 Task: Add Vital Proteins Marine Collagen - Unflavored to the cart.
Action: Mouse moved to (273, 126)
Screenshot: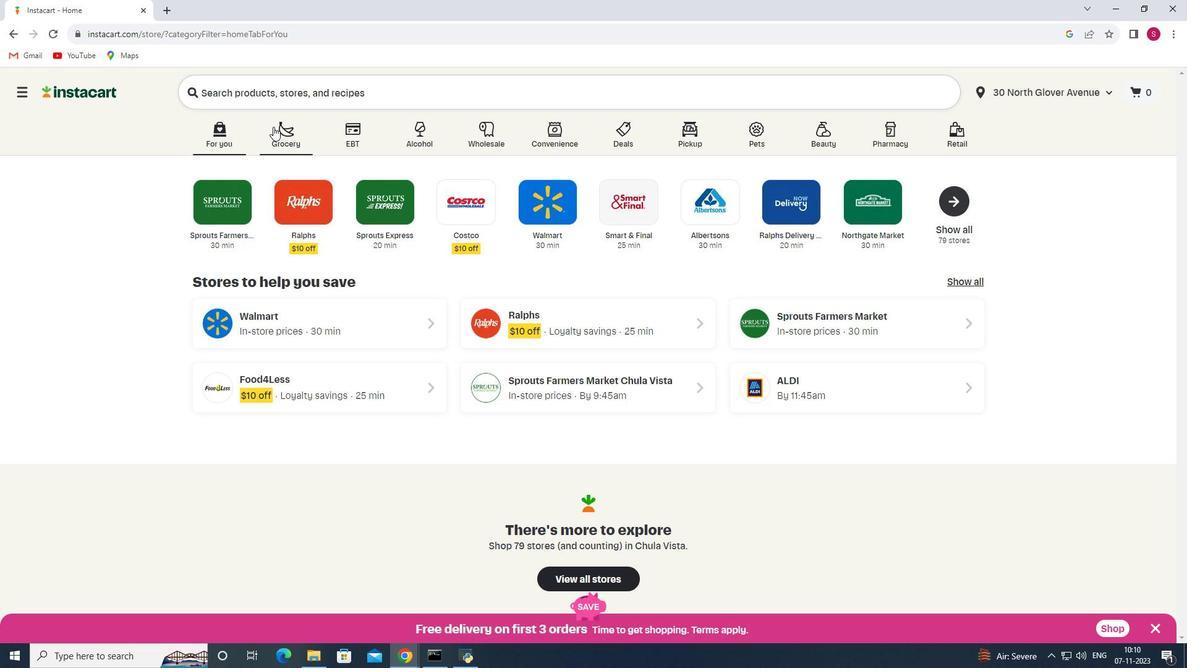 
Action: Mouse pressed left at (273, 126)
Screenshot: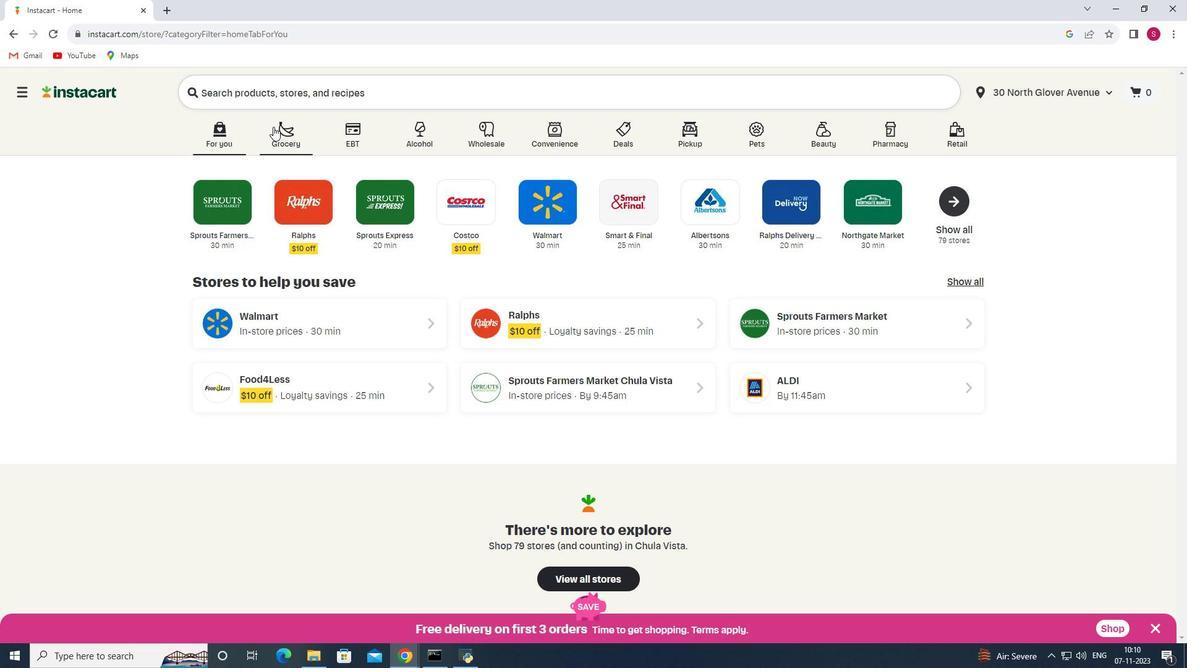 
Action: Mouse moved to (298, 345)
Screenshot: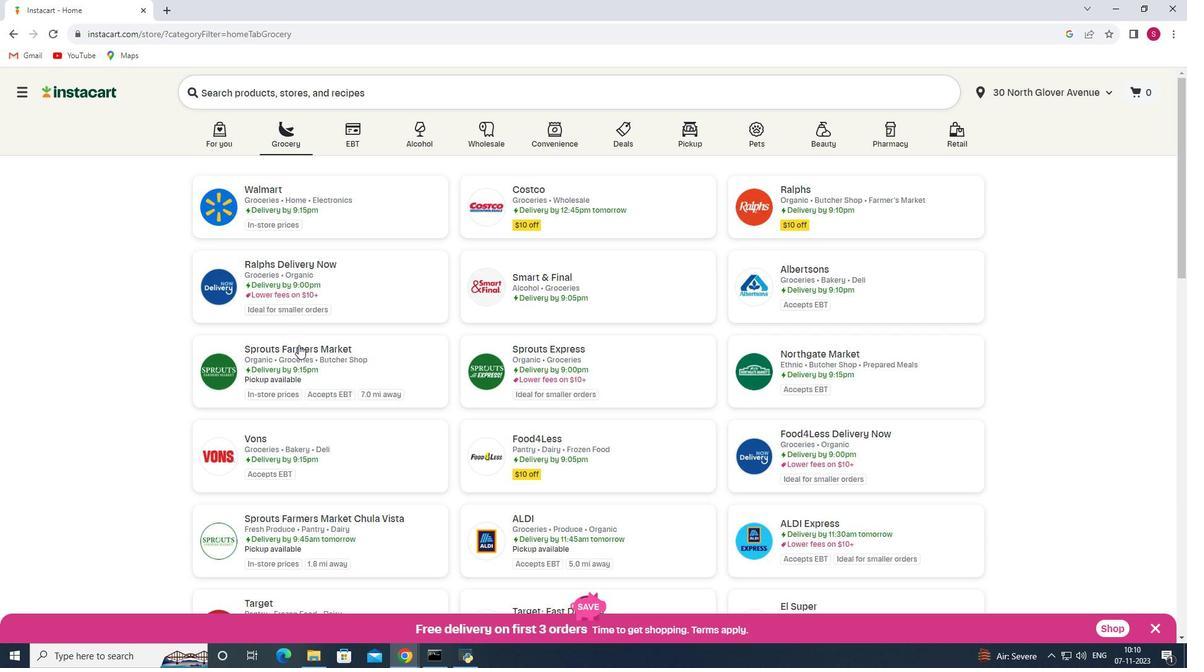 
Action: Mouse pressed left at (298, 345)
Screenshot: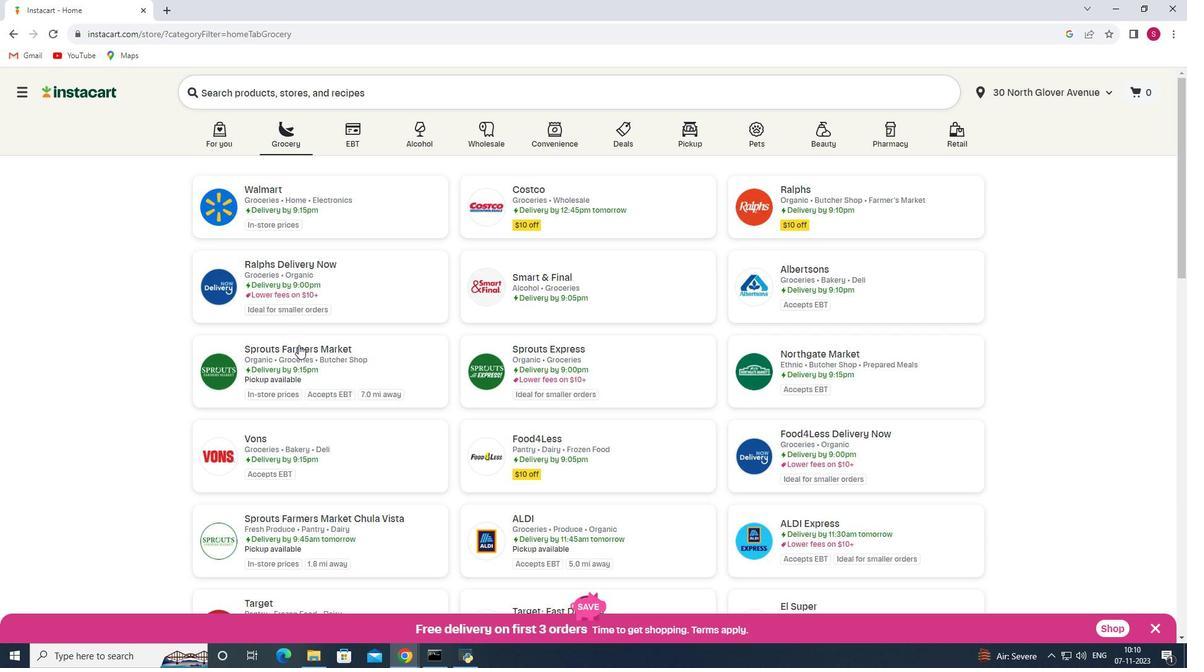 
Action: Mouse moved to (93, 405)
Screenshot: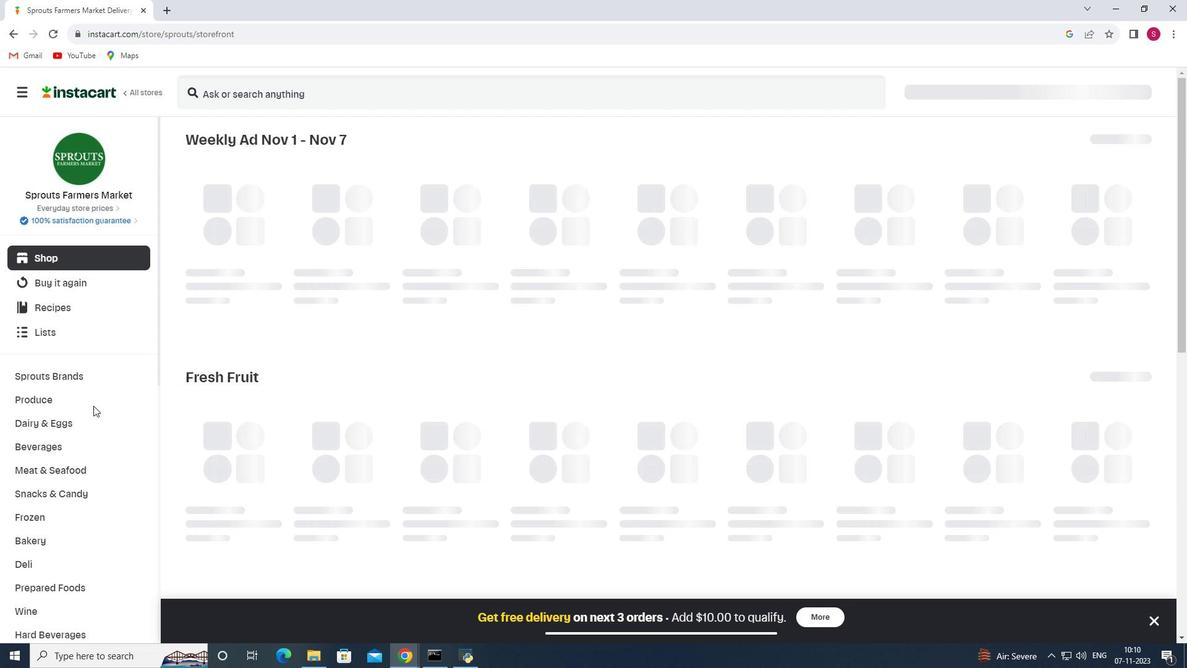 
Action: Mouse scrolled (93, 405) with delta (0, 0)
Screenshot: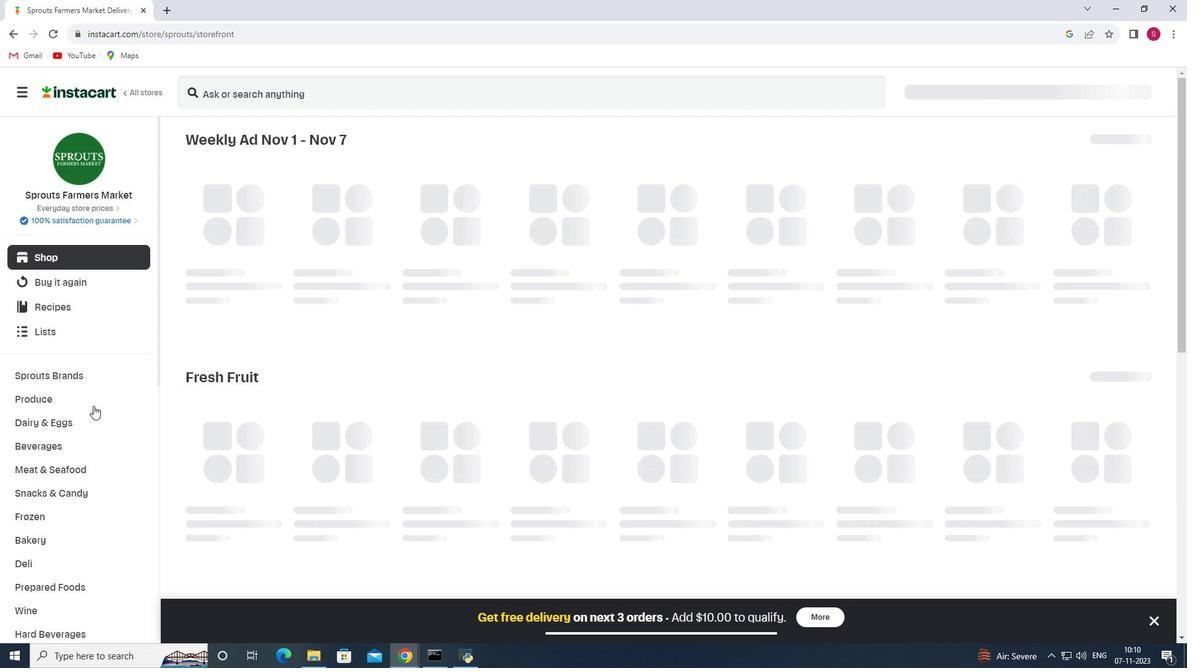 
Action: Mouse scrolled (93, 405) with delta (0, 0)
Screenshot: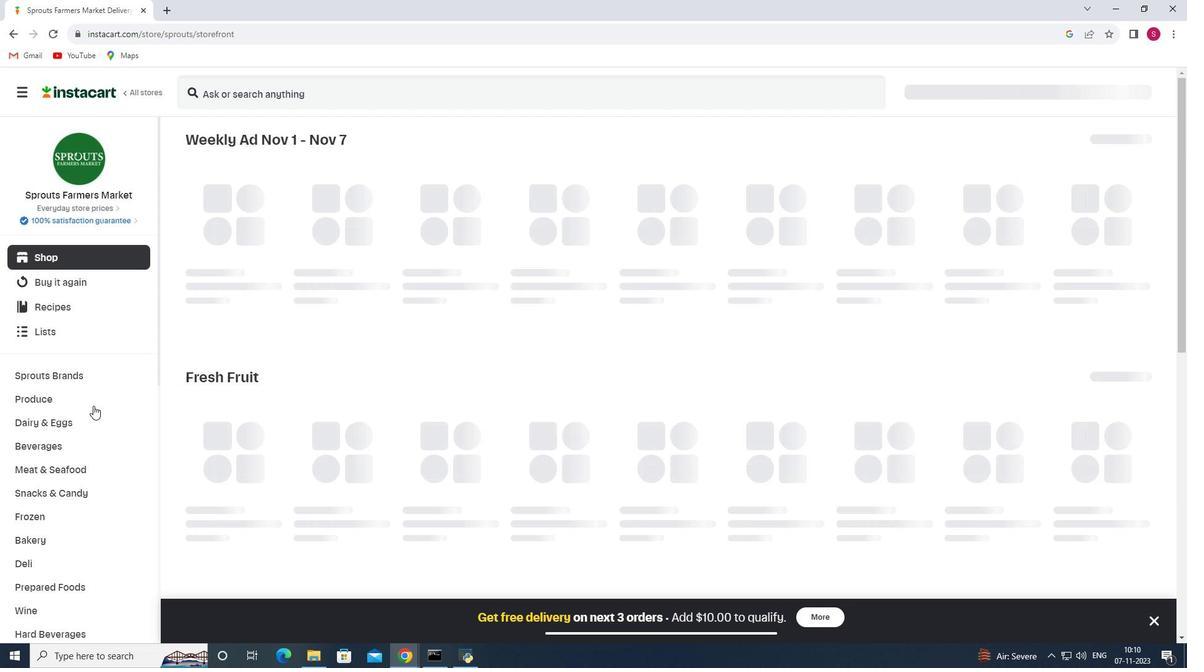 
Action: Mouse scrolled (93, 405) with delta (0, 0)
Screenshot: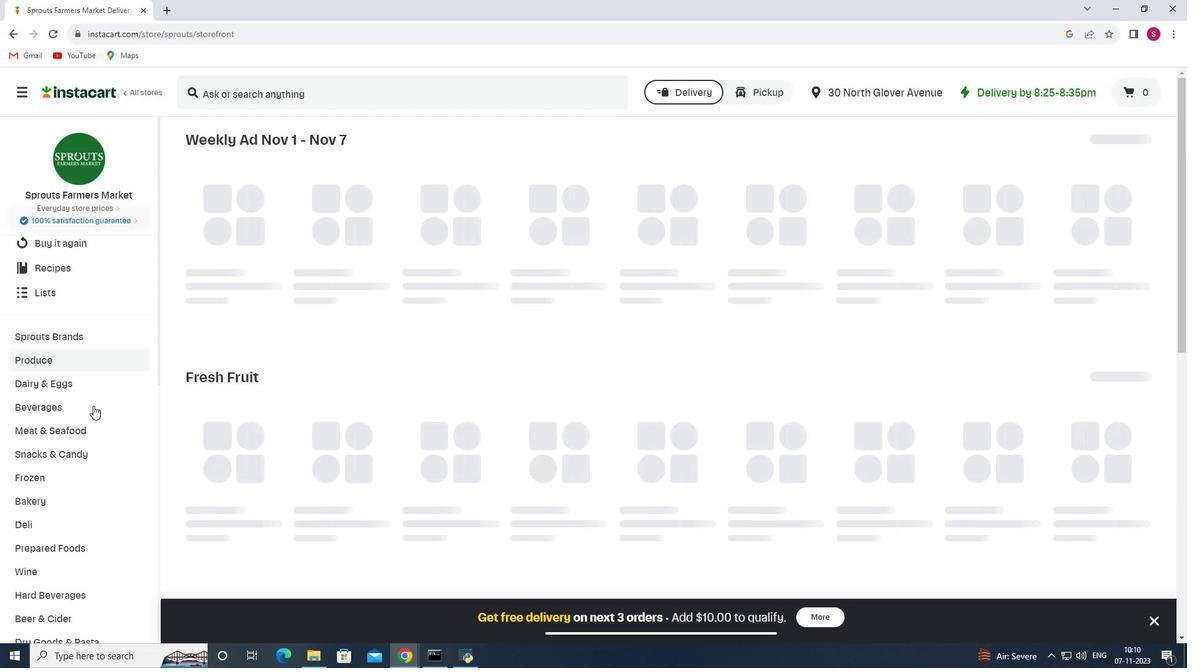 
Action: Mouse scrolled (93, 405) with delta (0, 0)
Screenshot: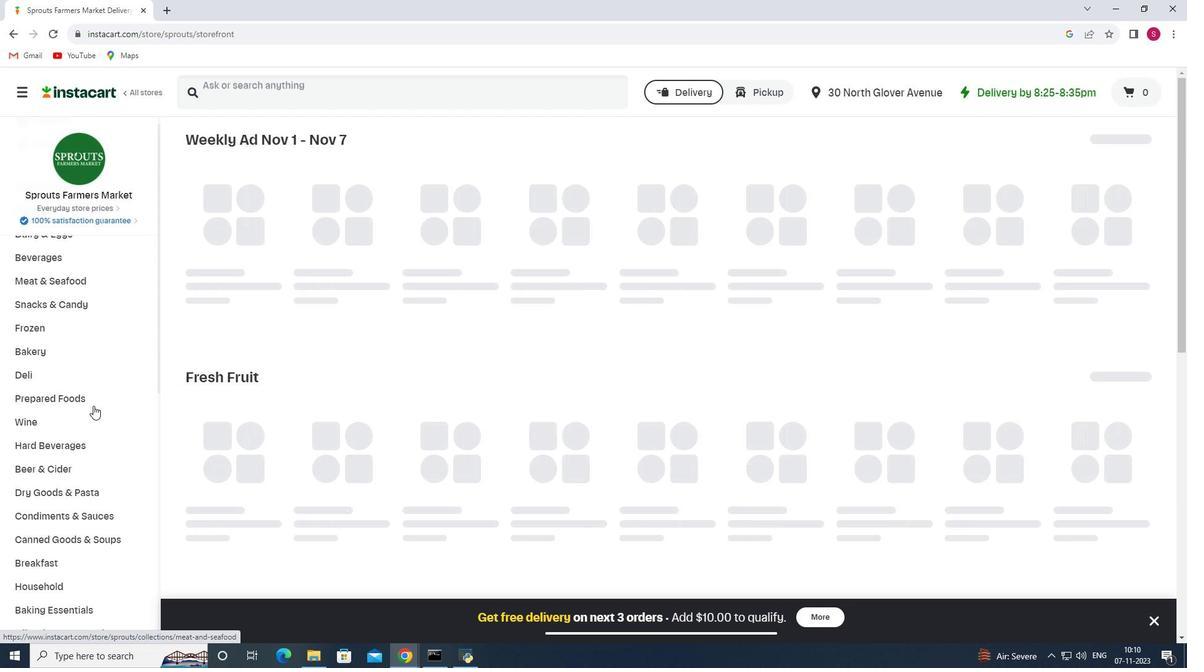 
Action: Mouse scrolled (93, 405) with delta (0, 0)
Screenshot: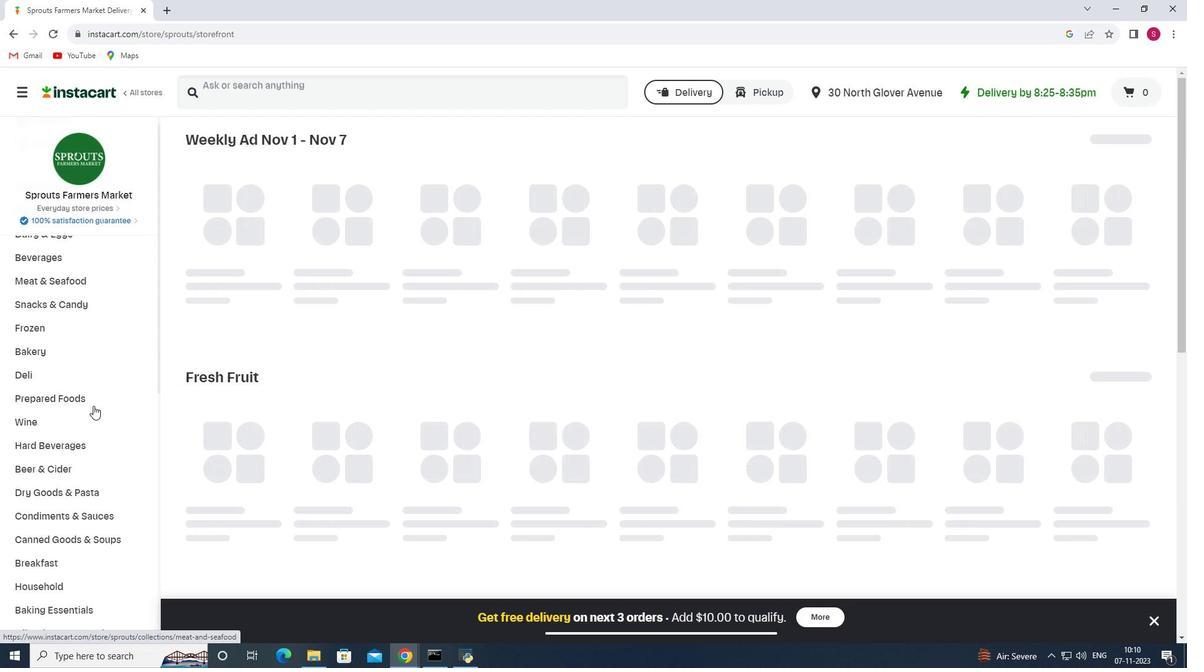 
Action: Mouse scrolled (93, 405) with delta (0, 0)
Screenshot: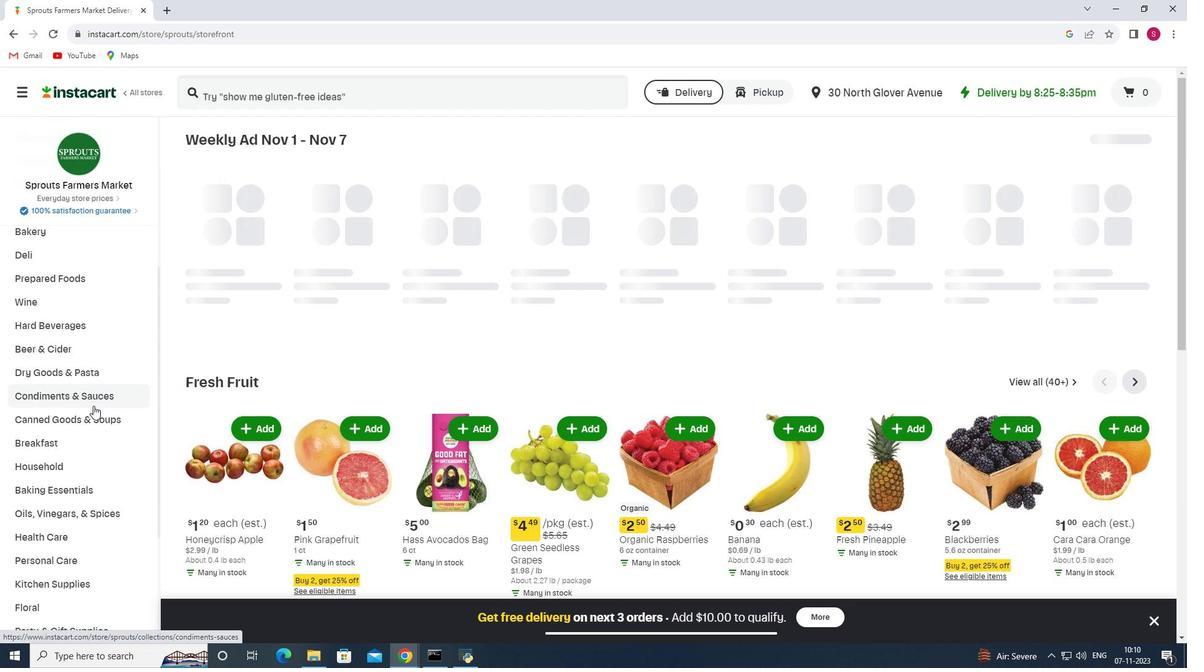 
Action: Mouse scrolled (93, 405) with delta (0, 0)
Screenshot: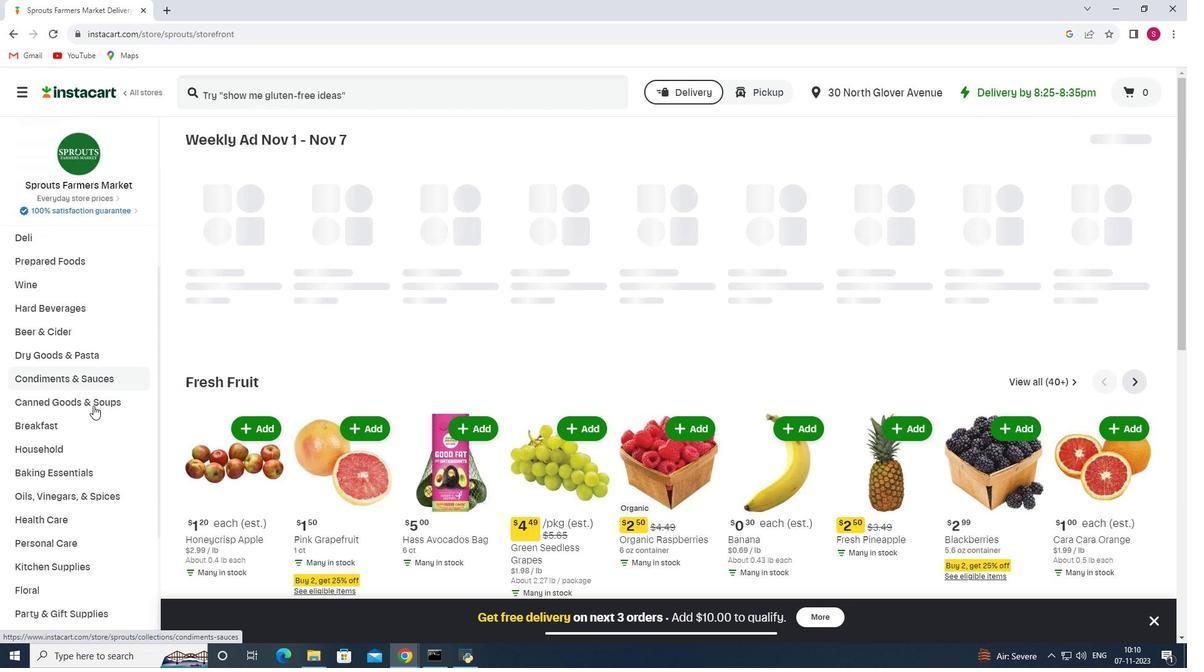 
Action: Mouse moved to (92, 405)
Screenshot: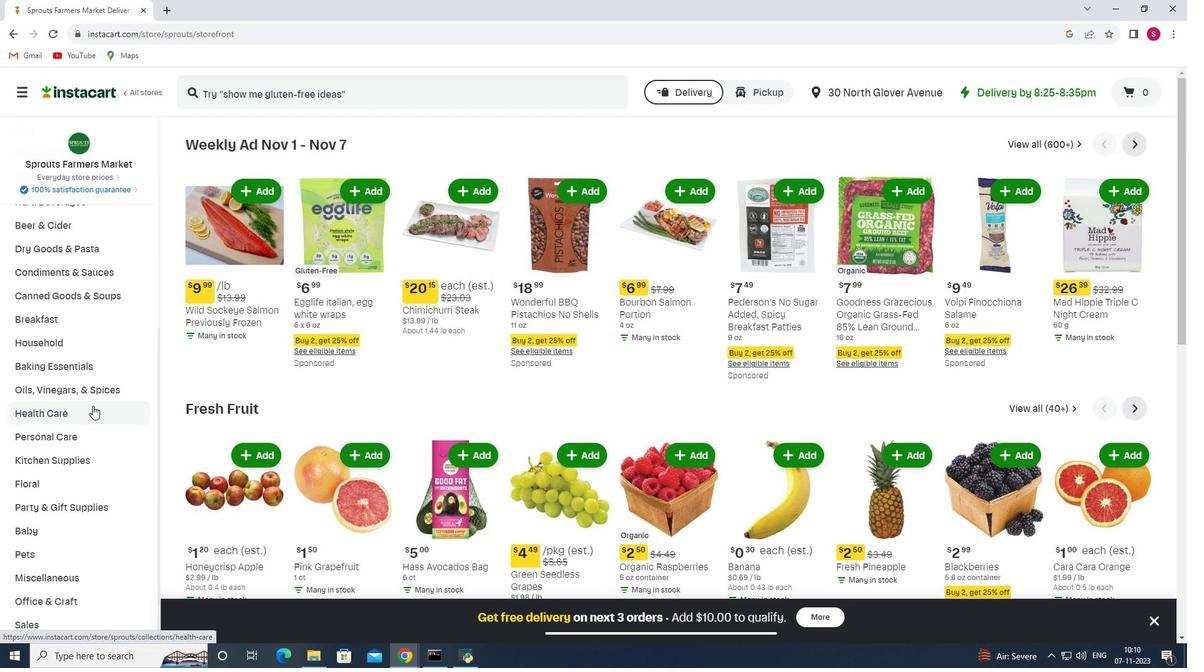 
Action: Mouse pressed left at (92, 405)
Screenshot: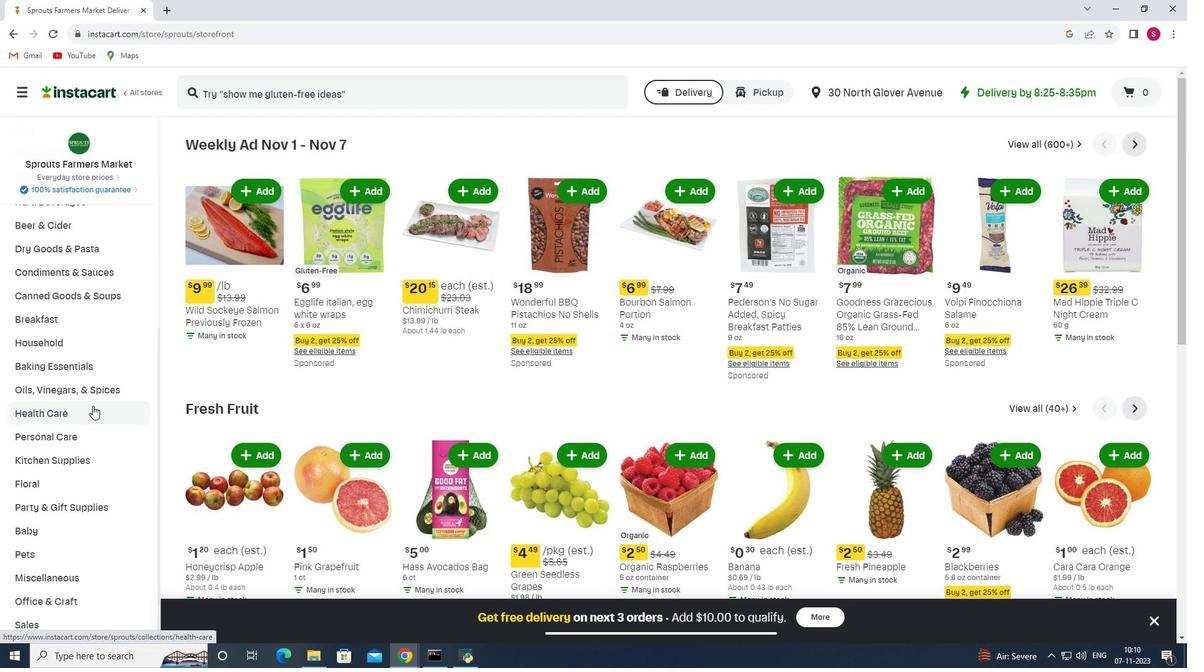 
Action: Mouse moved to (434, 179)
Screenshot: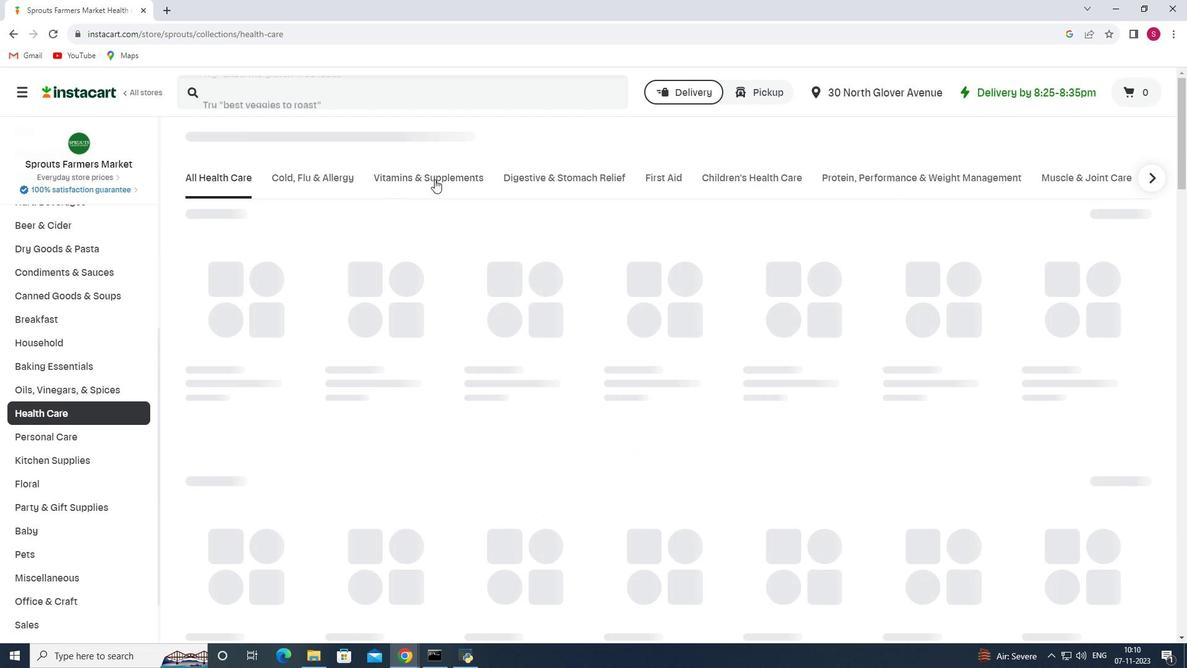 
Action: Mouse pressed left at (434, 179)
Screenshot: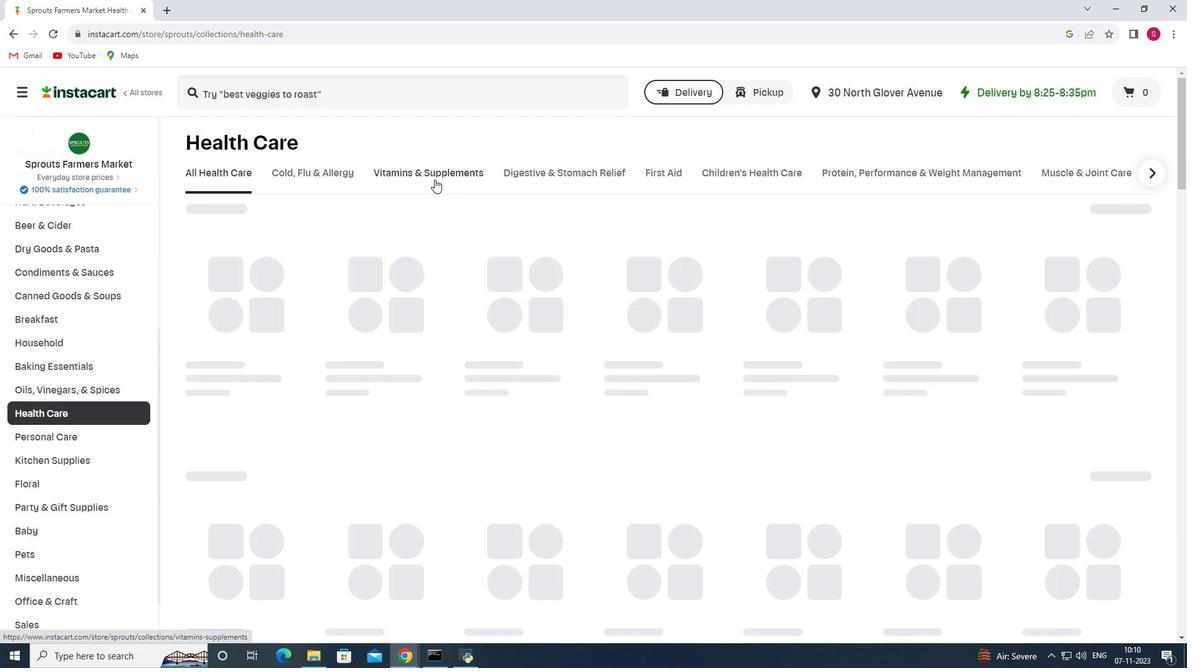 
Action: Mouse moved to (491, 230)
Screenshot: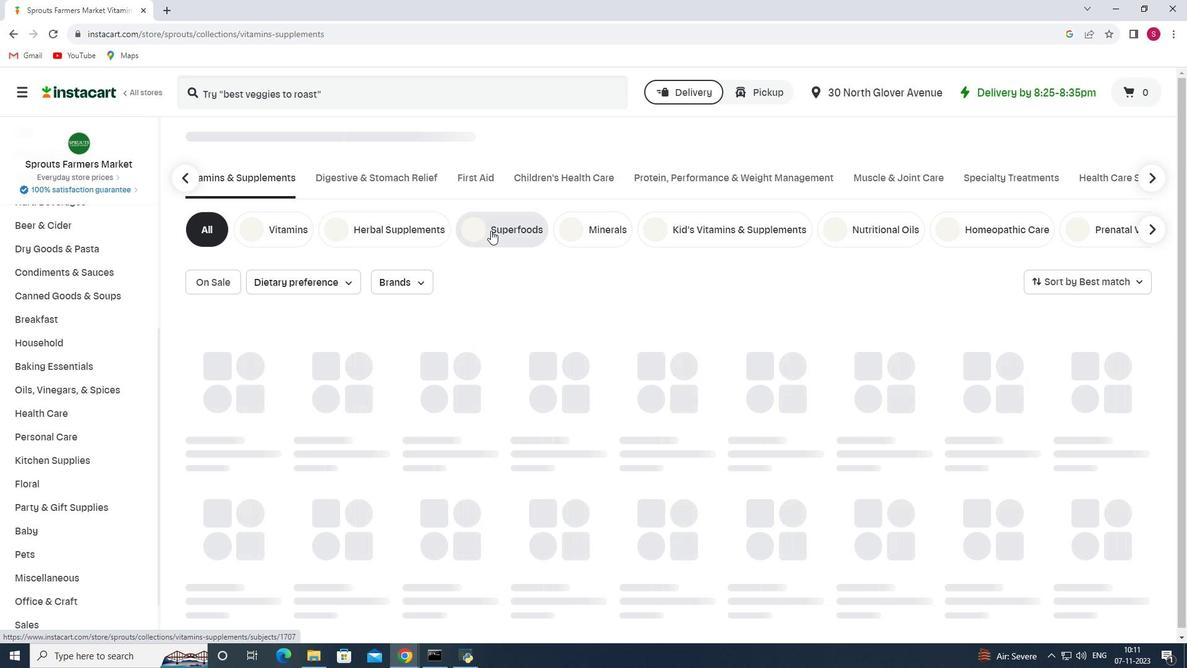 
Action: Mouse pressed left at (491, 230)
Screenshot: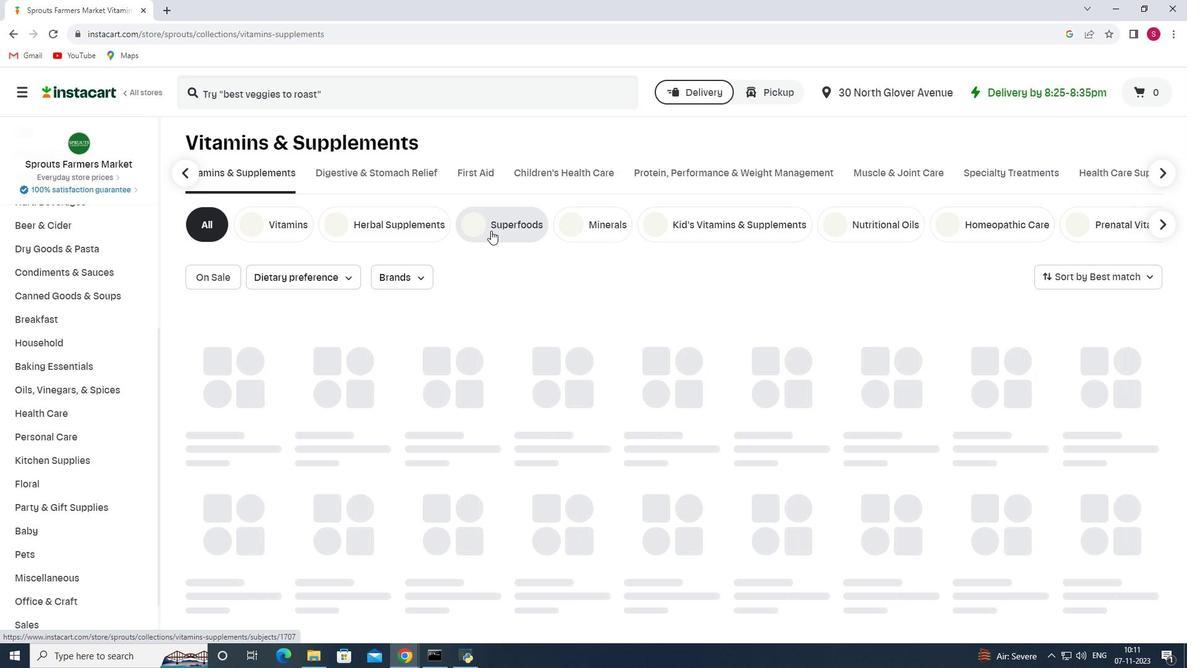 
Action: Mouse moved to (387, 95)
Screenshot: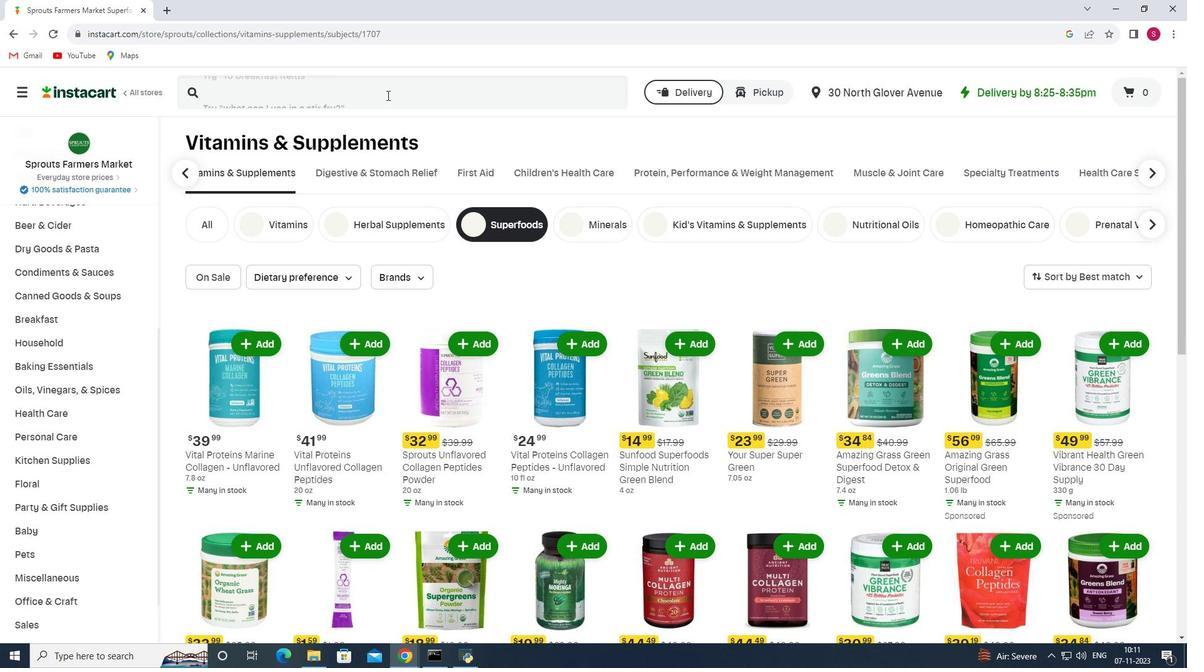 
Action: Mouse pressed left at (387, 95)
Screenshot: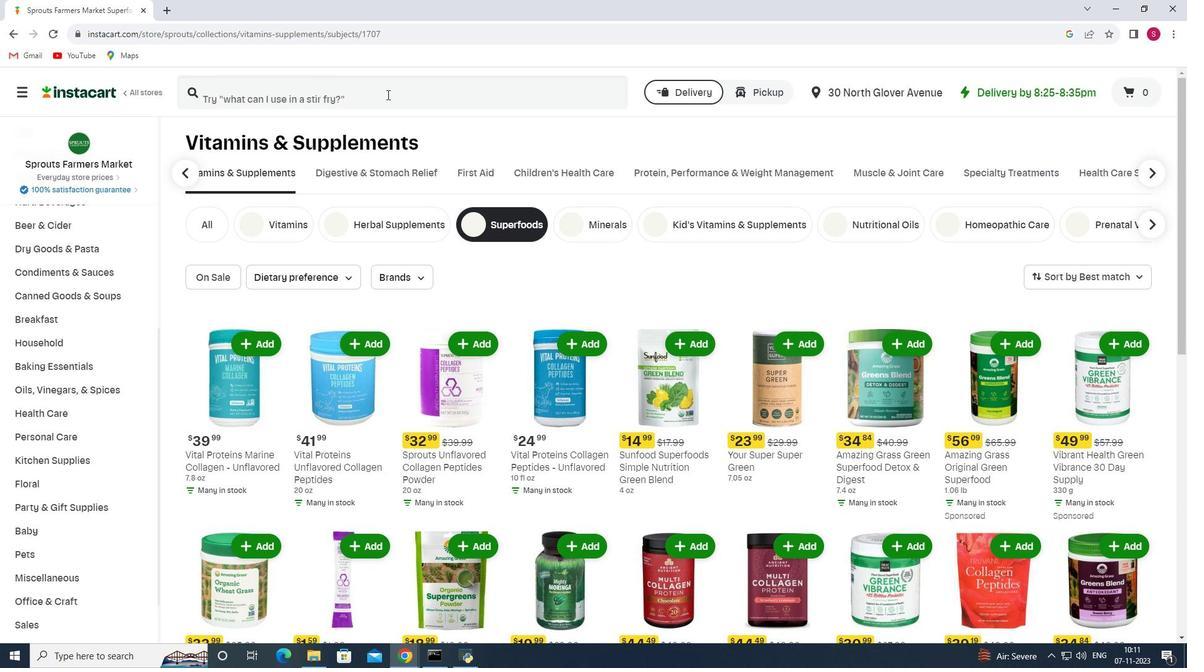 
Action: Mouse moved to (387, 94)
Screenshot: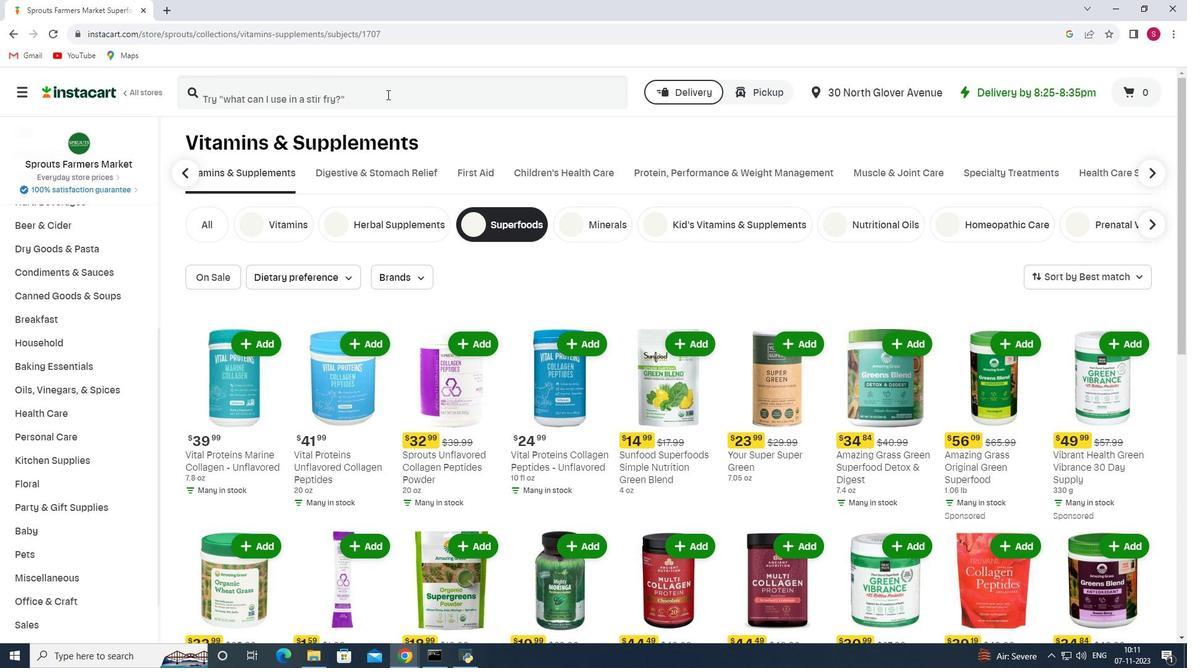 
Action: Key pressed <Key.shift>Vital<Key.space><Key.shift>Proteins<Key.space><Key.shift>Marine<Key.space><Key.shift>Collagen<Key.space>-<Key.space><Key.shift>Unflavored<Key.enter>
Screenshot: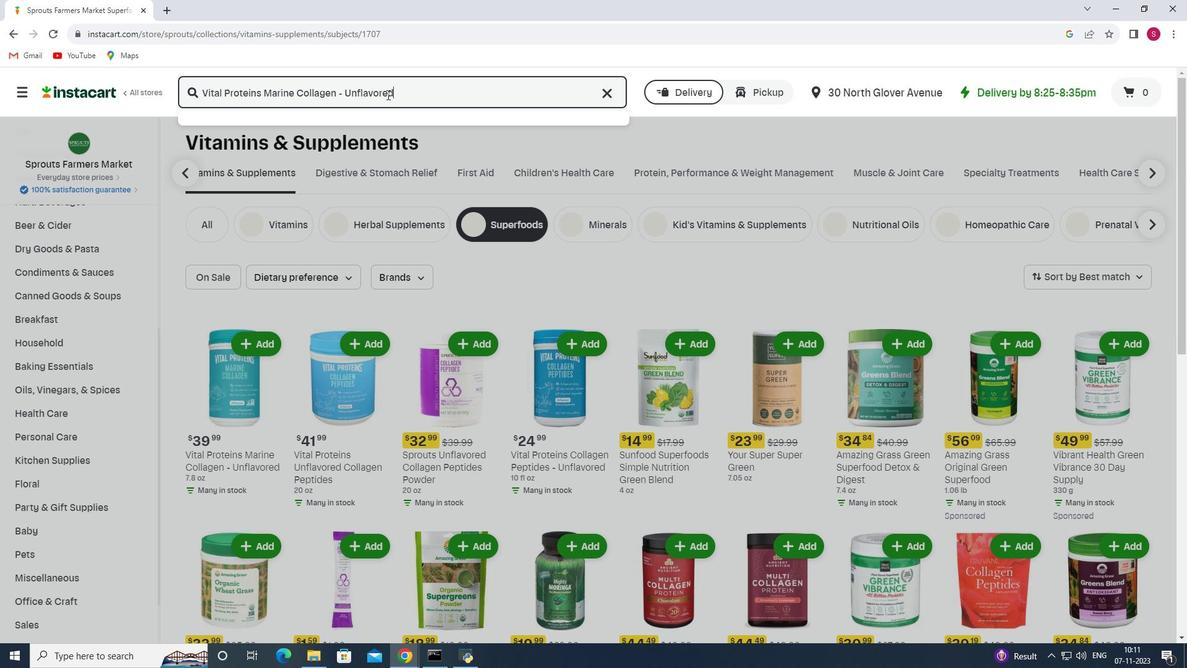 
Action: Mouse moved to (428, 219)
Screenshot: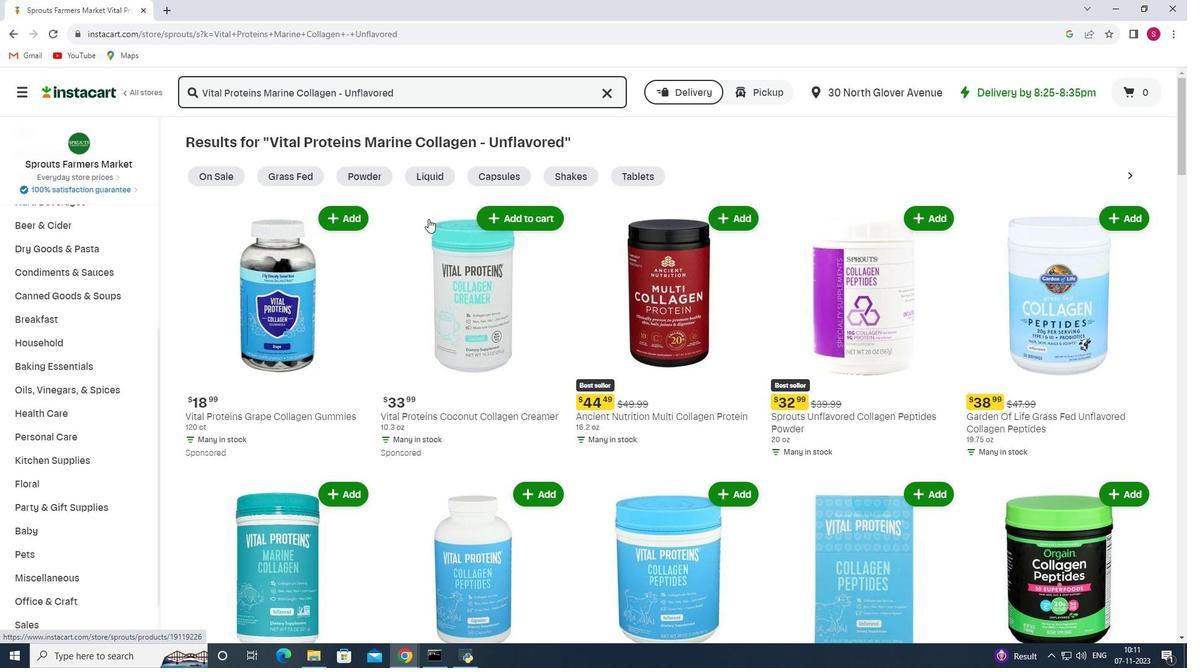 
Action: Mouse scrolled (428, 218) with delta (0, 0)
Screenshot: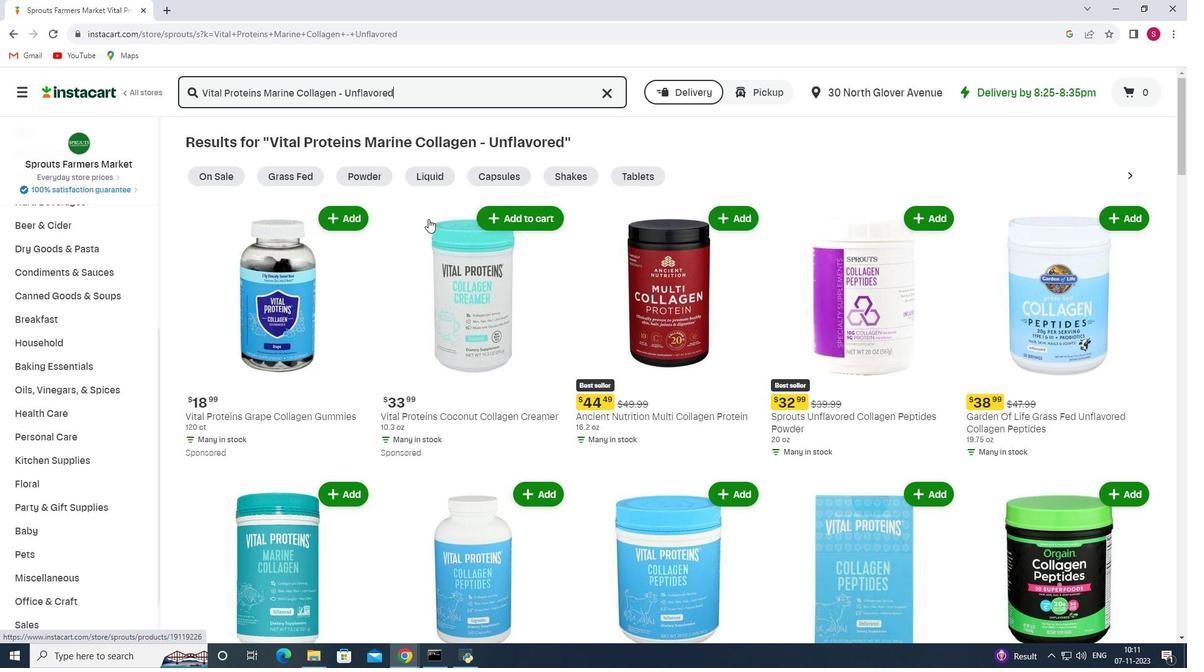 
Action: Mouse moved to (560, 275)
Screenshot: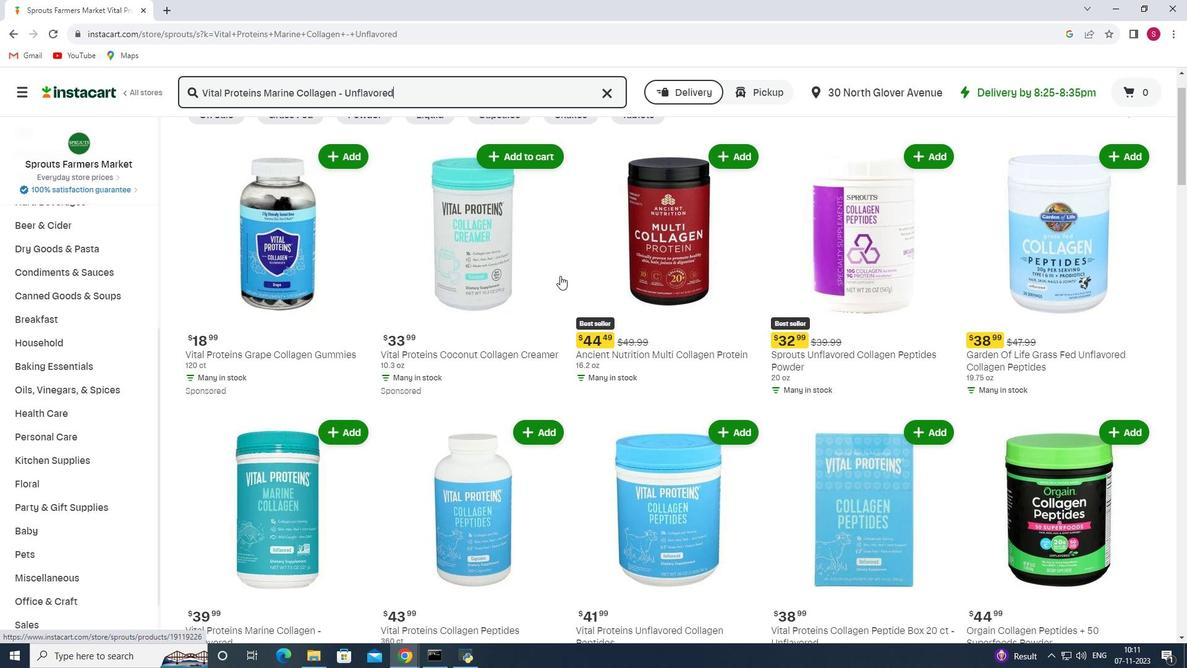 
Action: Mouse scrolled (560, 275) with delta (0, 0)
Screenshot: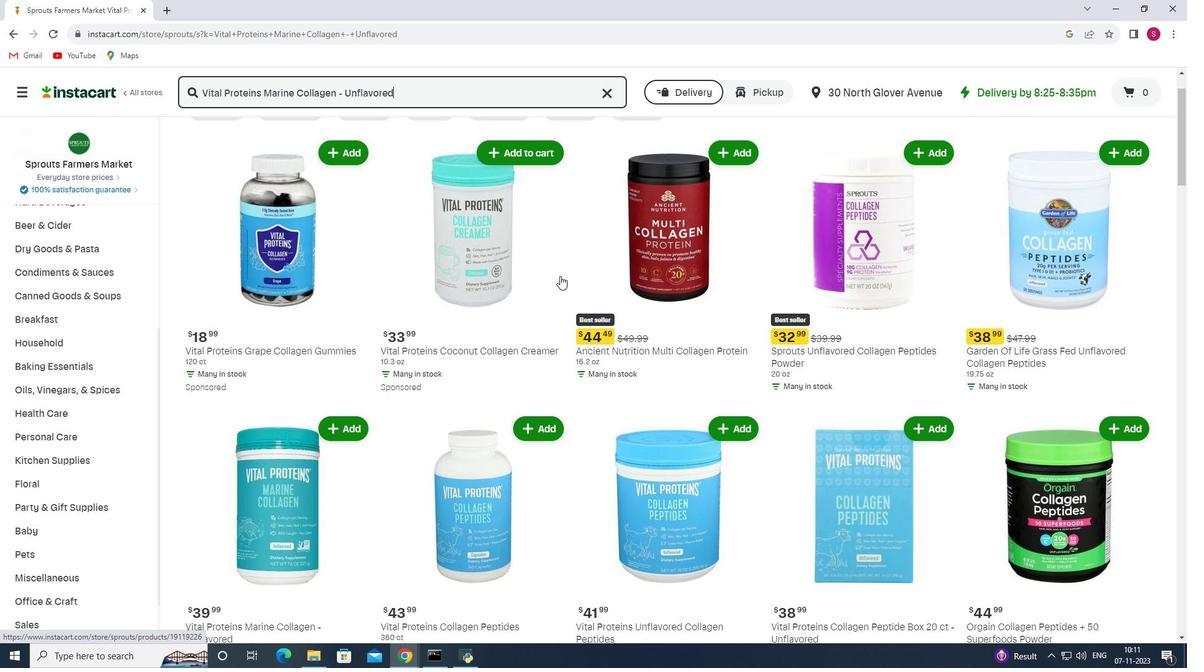 
Action: Mouse scrolled (560, 275) with delta (0, 0)
Screenshot: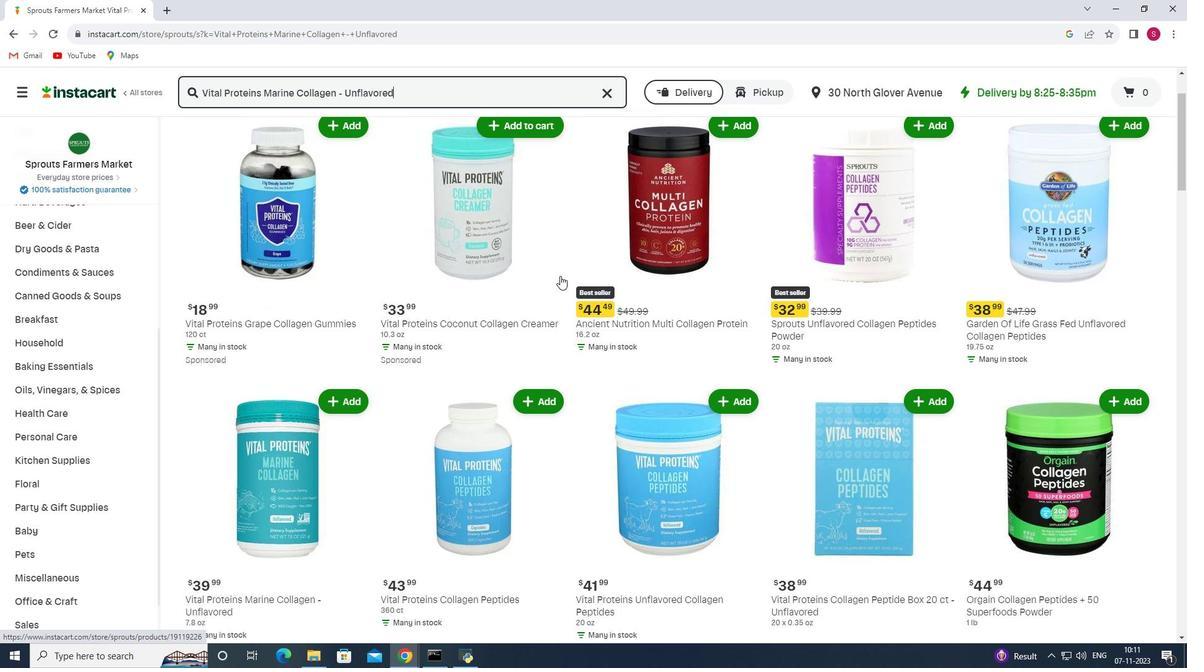 
Action: Mouse moved to (355, 301)
Screenshot: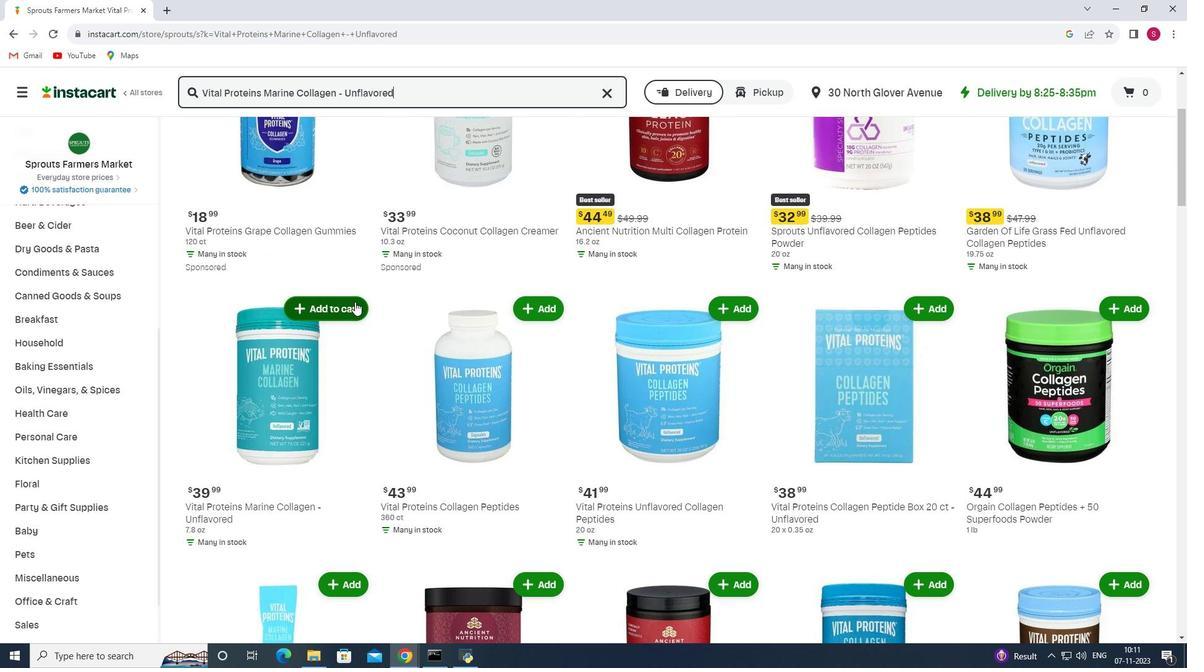 
Action: Mouse pressed left at (355, 301)
Screenshot: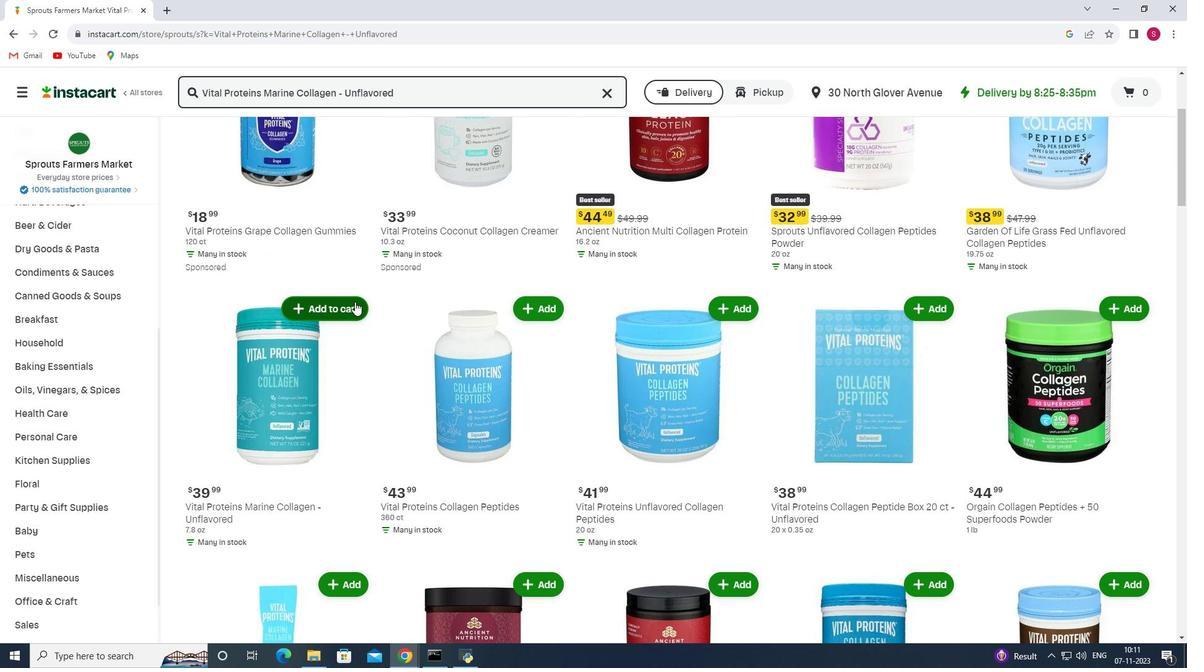 
